 Task: Create in the project WorkWave a sprint 'Sprint for Success'.
Action: Mouse moved to (588, 522)
Screenshot: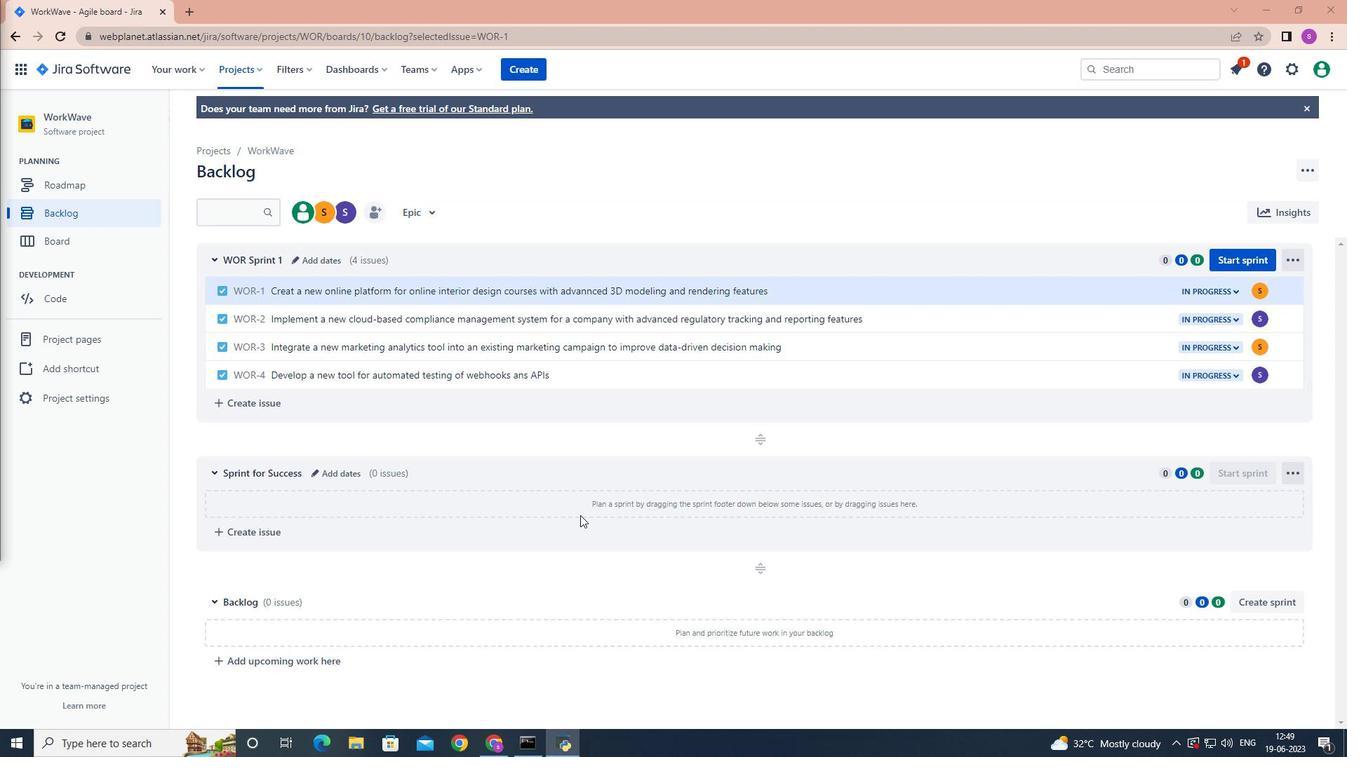 
Action: Mouse scrolled (588, 521) with delta (0, 0)
Screenshot: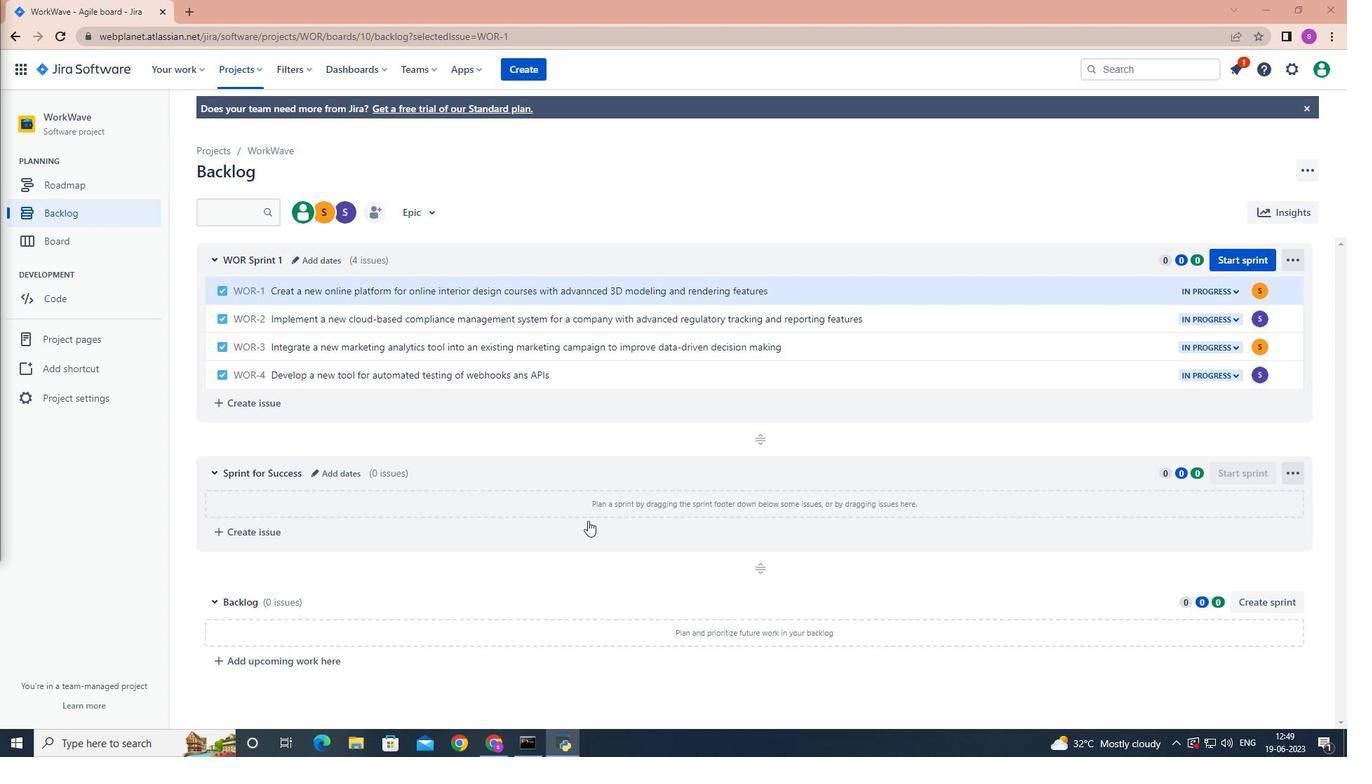 
Action: Mouse moved to (1265, 600)
Screenshot: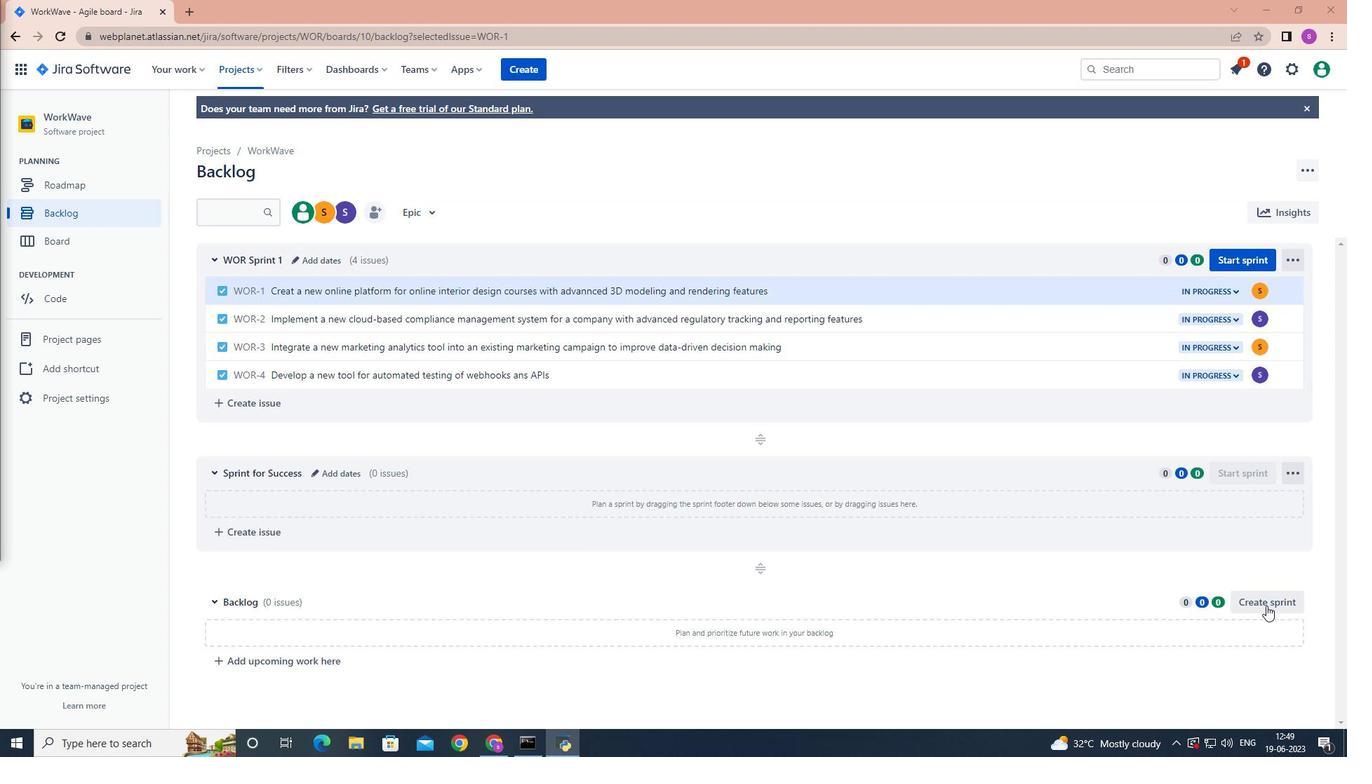 
Action: Mouse pressed left at (1265, 600)
Screenshot: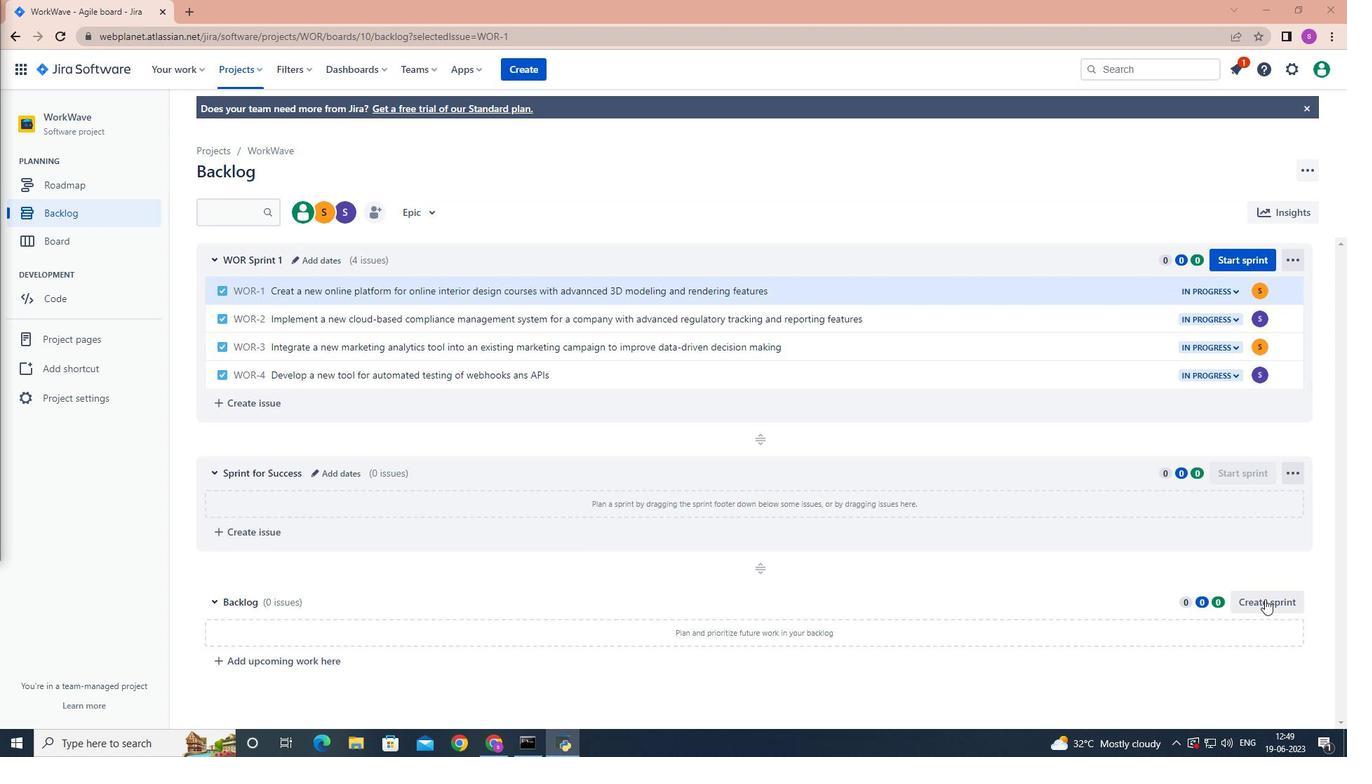 
Action: Mouse moved to (353, 604)
Screenshot: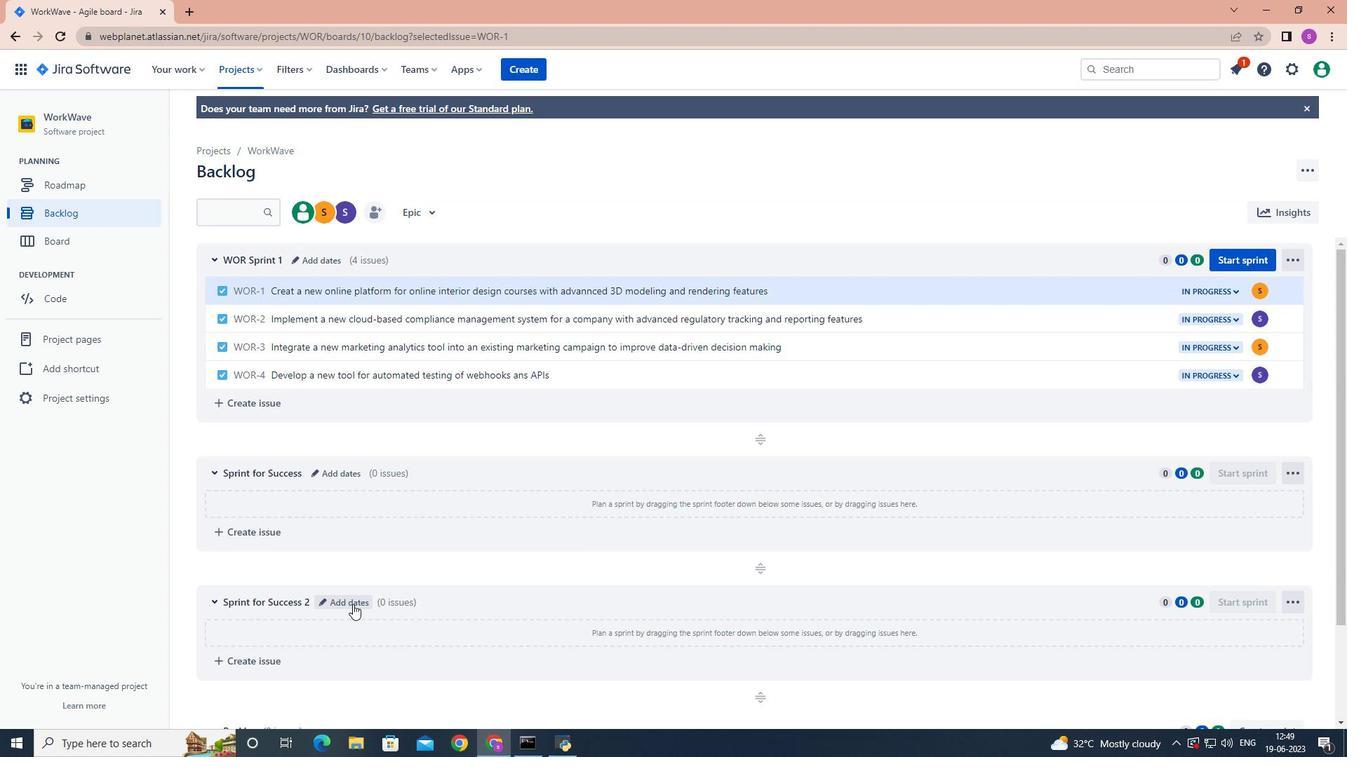 
Action: Mouse pressed left at (353, 604)
Screenshot: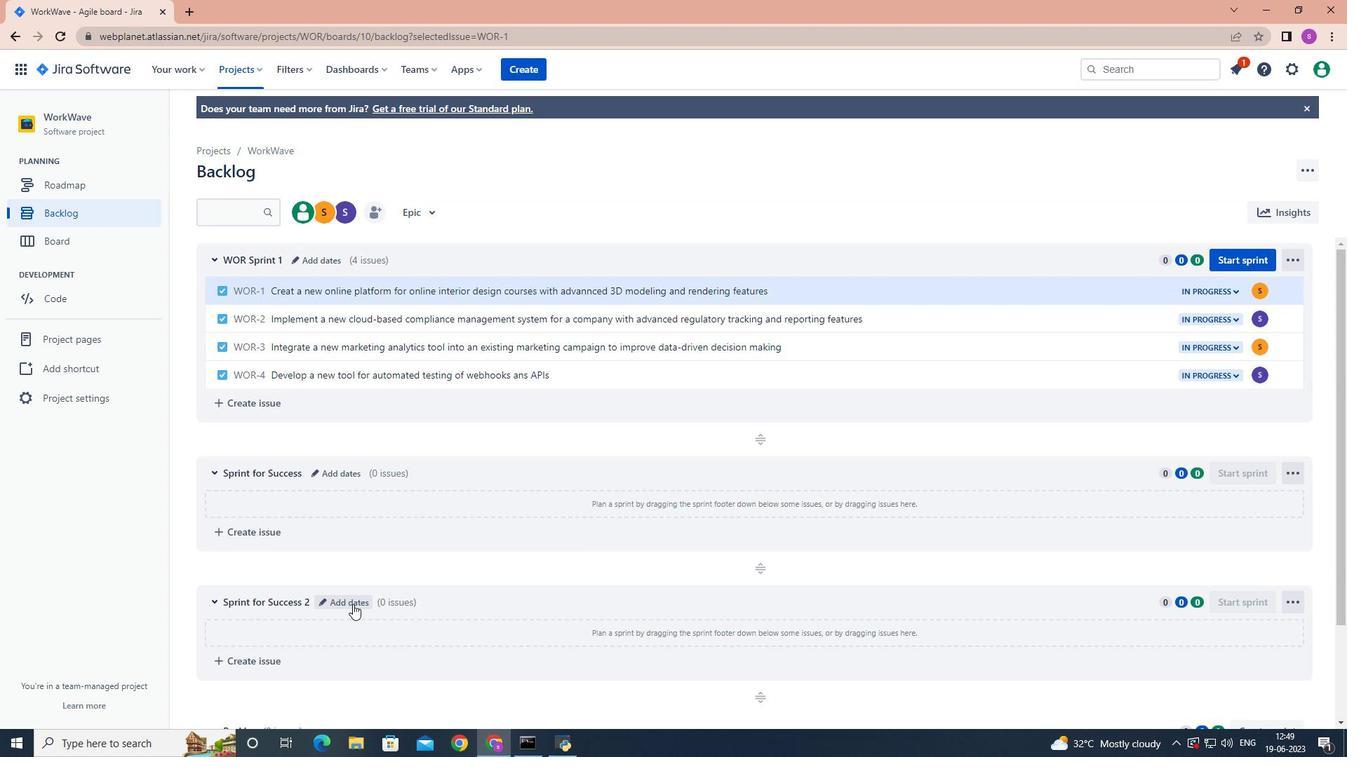 
Action: Mouse moved to (351, 602)
Screenshot: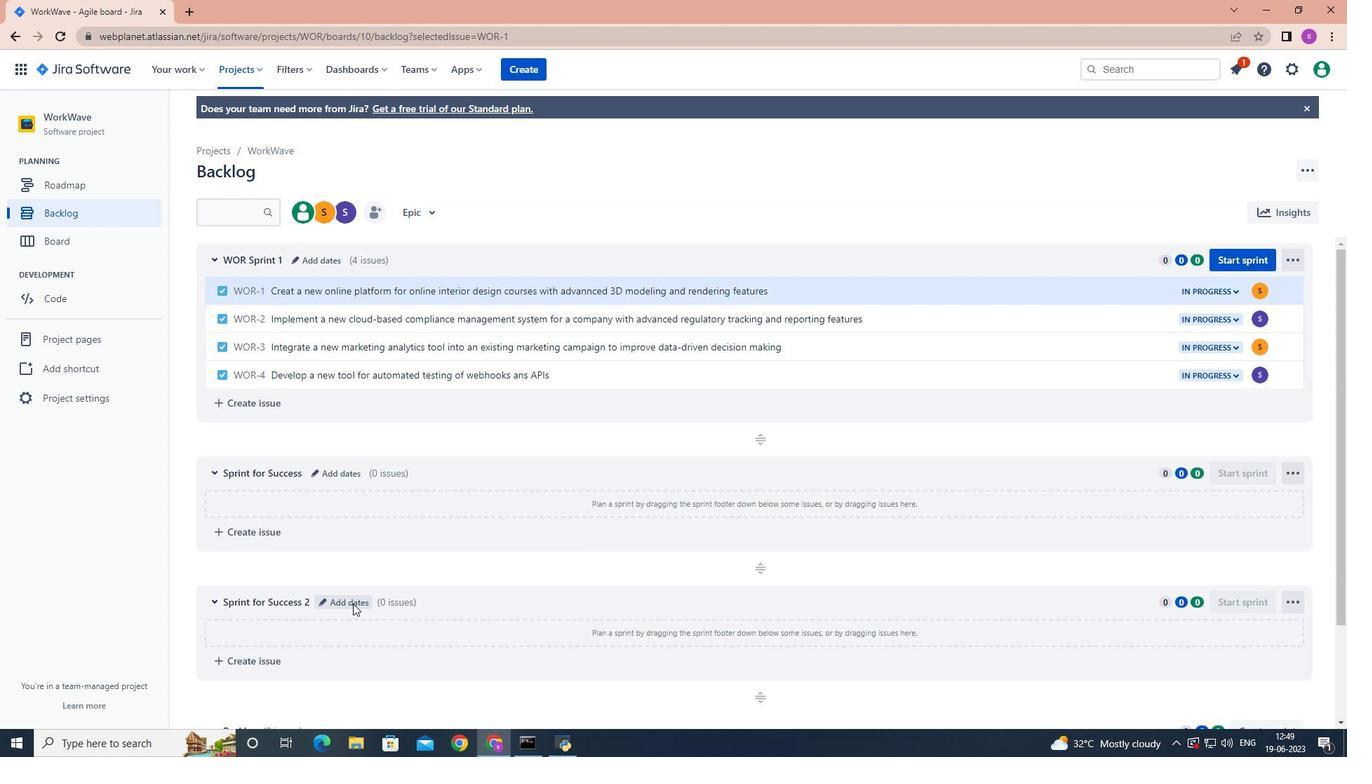
Action: Key pressed <Key.backspace><Key.backspace><Key.backspace><Key.backspace><Key.backspace><Key.backspace><Key.backspace><Key.backspace><Key.backspace><Key.backspace><Key.backspace><Key.backspace><Key.backspace><Key.backspace><Key.backspace><Key.backspace><Key.backspace><Key.backspace><Key.backspace><Key.backspace><Key.backspace><Key.backspace><Key.backspace><Key.backspace><Key.backspace><Key.backspace><Key.backspace><Key.shift>Sprint<Key.space>for<Key.space><Key.shift>Success
Screenshot: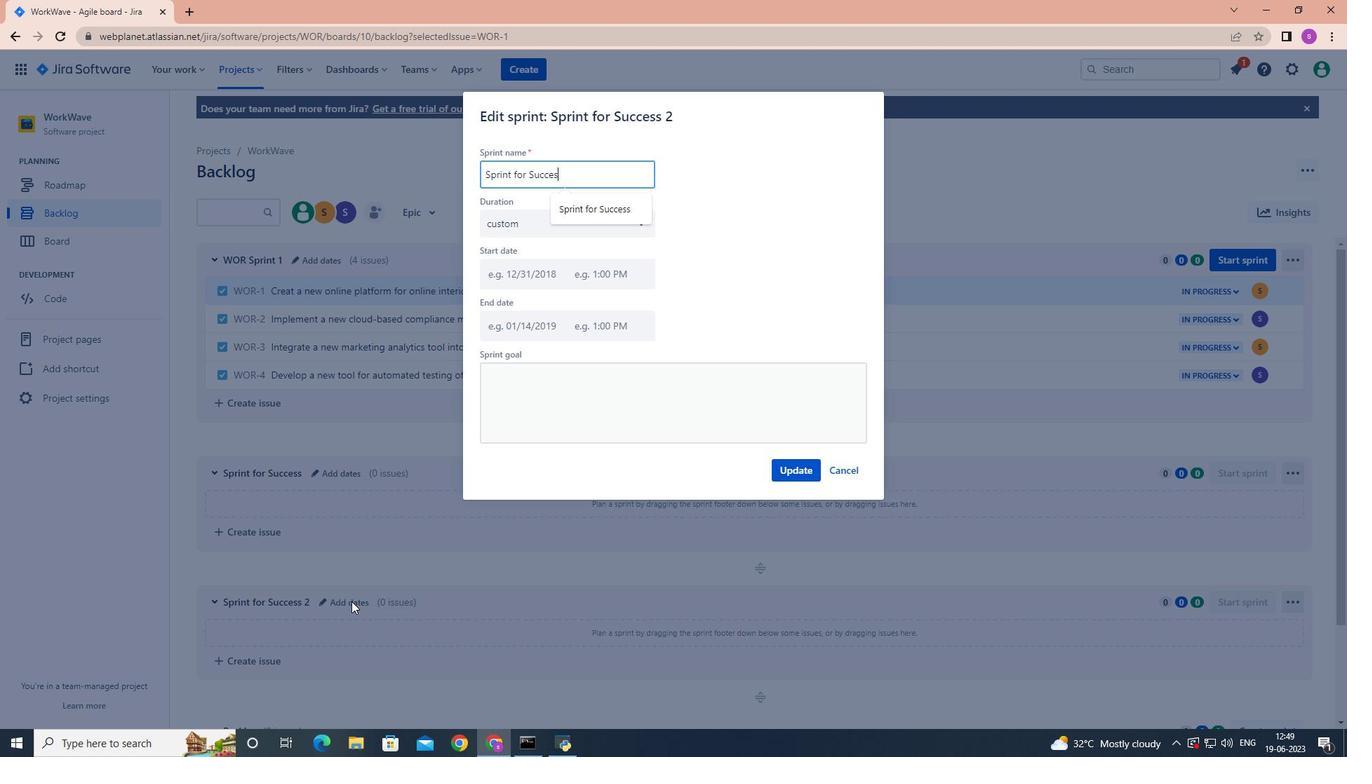 
Action: Mouse moved to (781, 467)
Screenshot: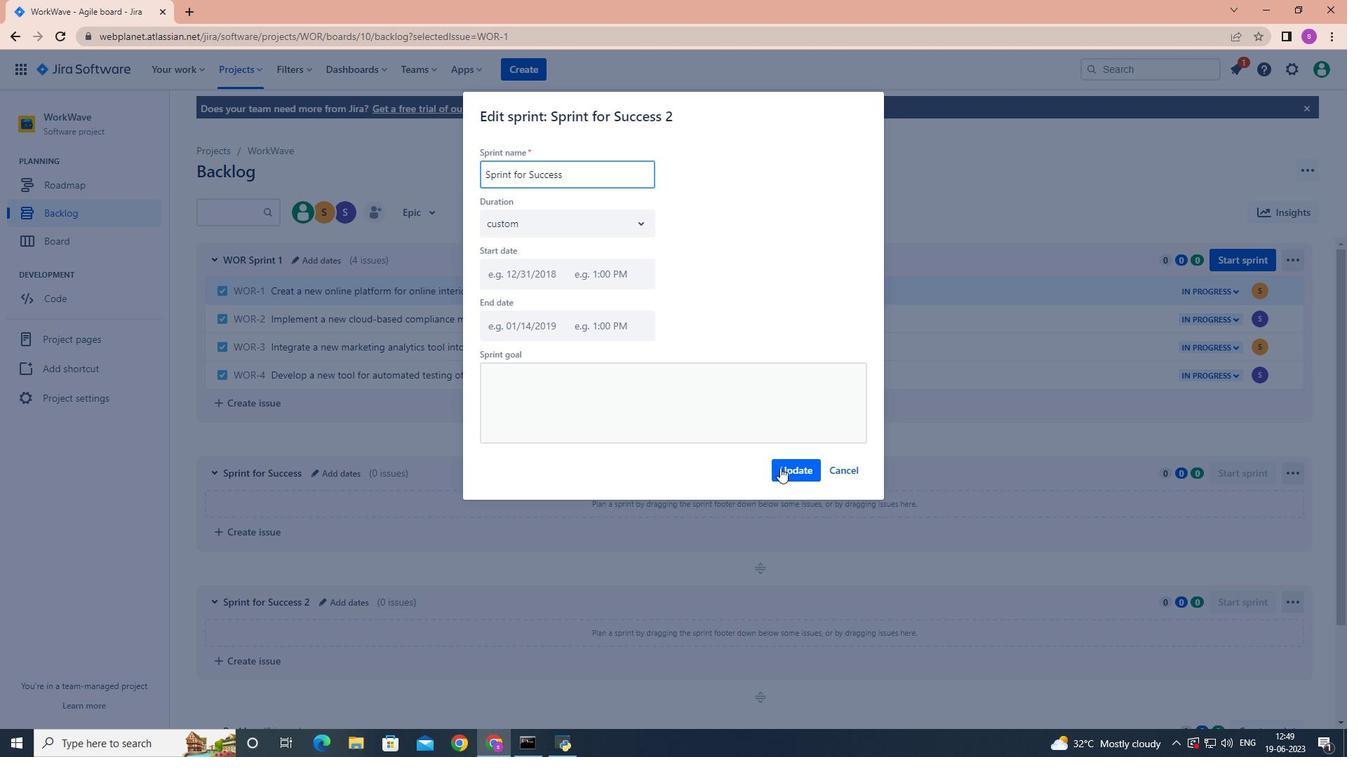 
Action: Mouse pressed left at (781, 467)
Screenshot: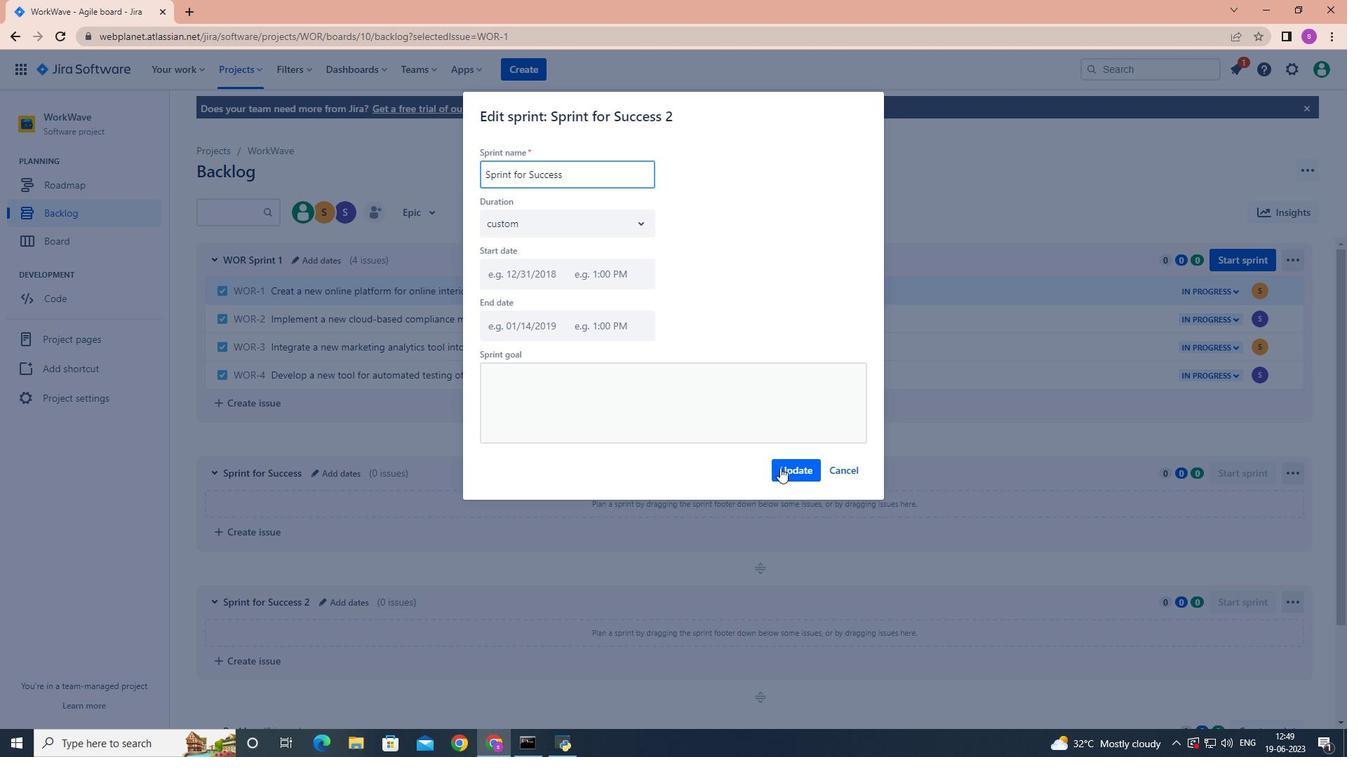 
Action: Mouse moved to (249, 405)
Screenshot: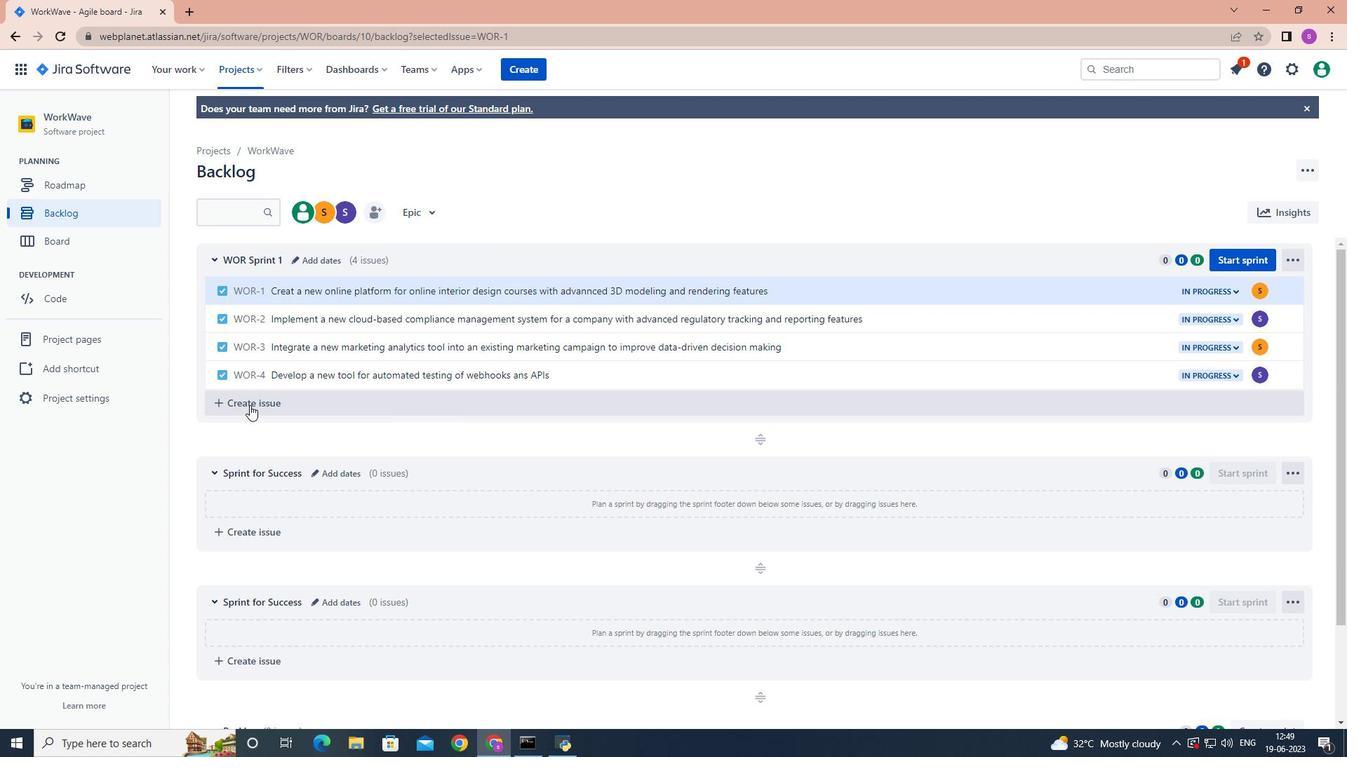 
